 Task: Create a due date automation trigger when advanced on, on the wednesday of the week a card is due add fields without all custom fields completed at 11:00 AM.
Action: Mouse moved to (1065, 81)
Screenshot: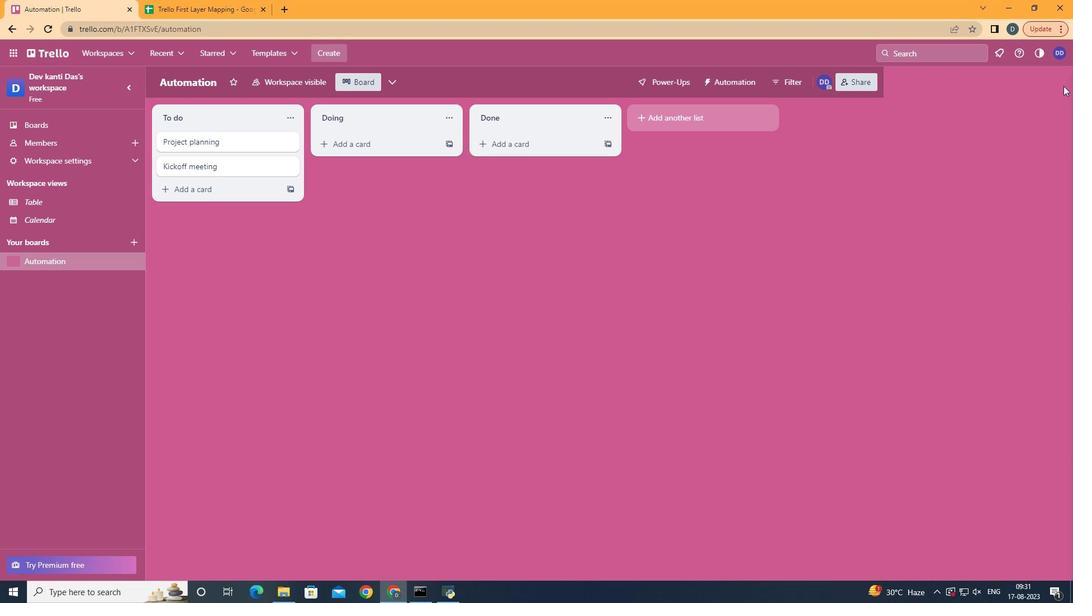 
Action: Mouse pressed left at (1065, 81)
Screenshot: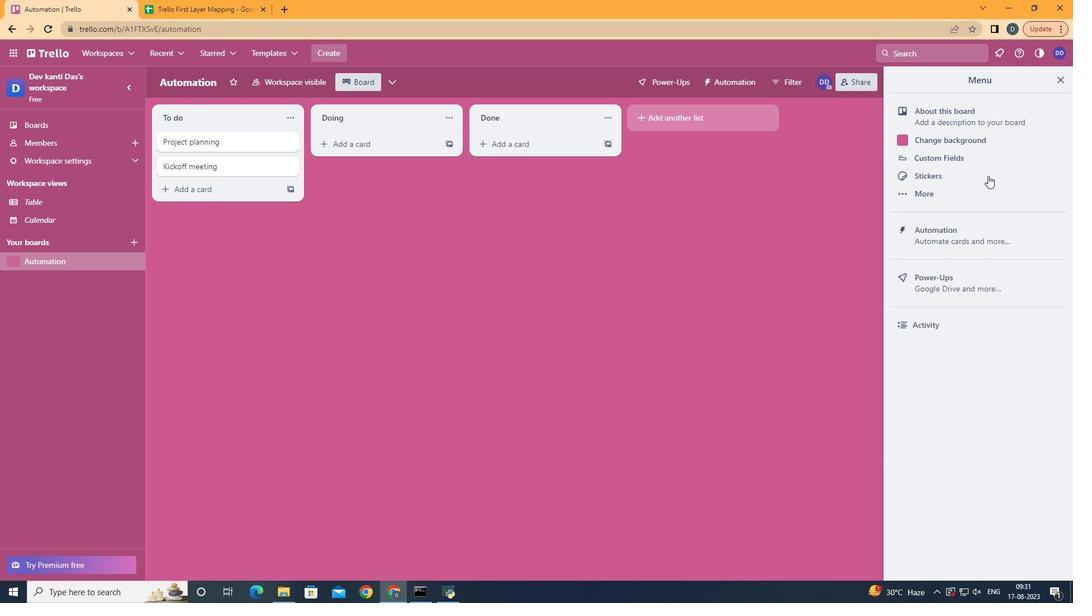 
Action: Mouse moved to (970, 242)
Screenshot: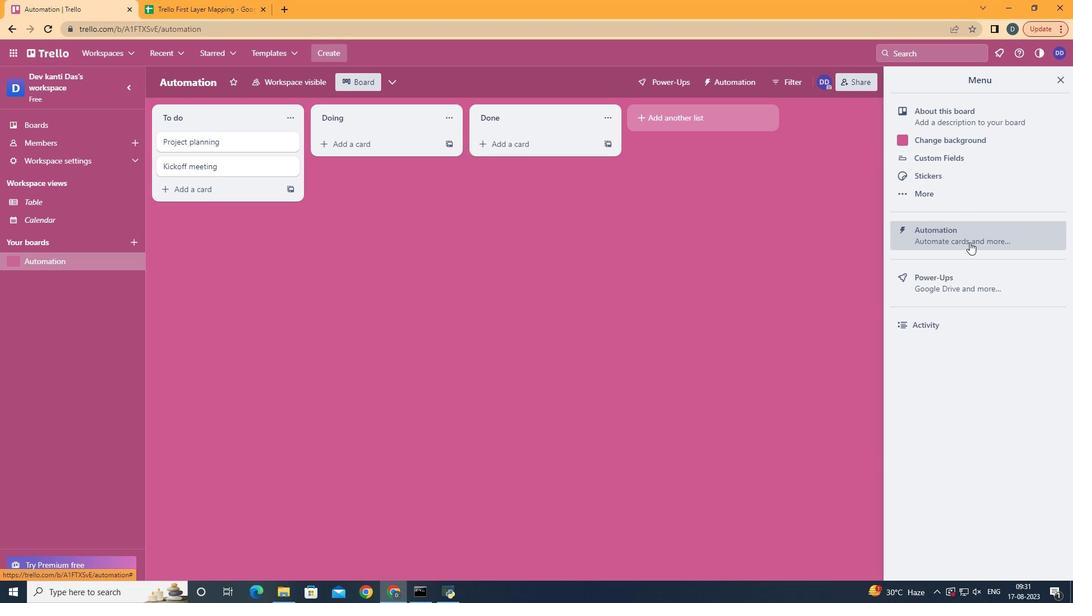
Action: Mouse pressed left at (970, 242)
Screenshot: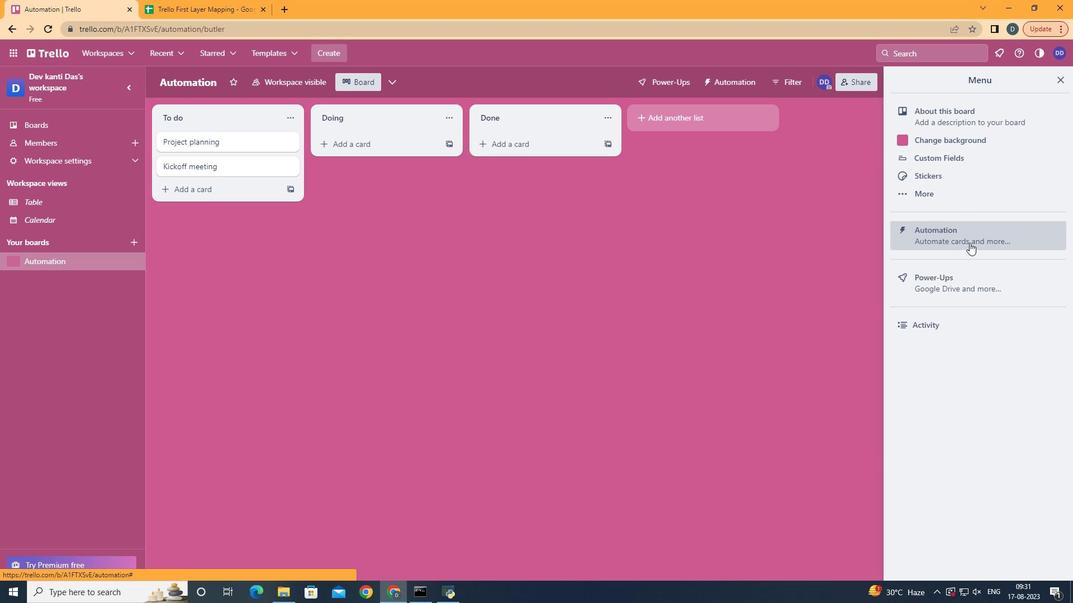 
Action: Mouse moved to (200, 224)
Screenshot: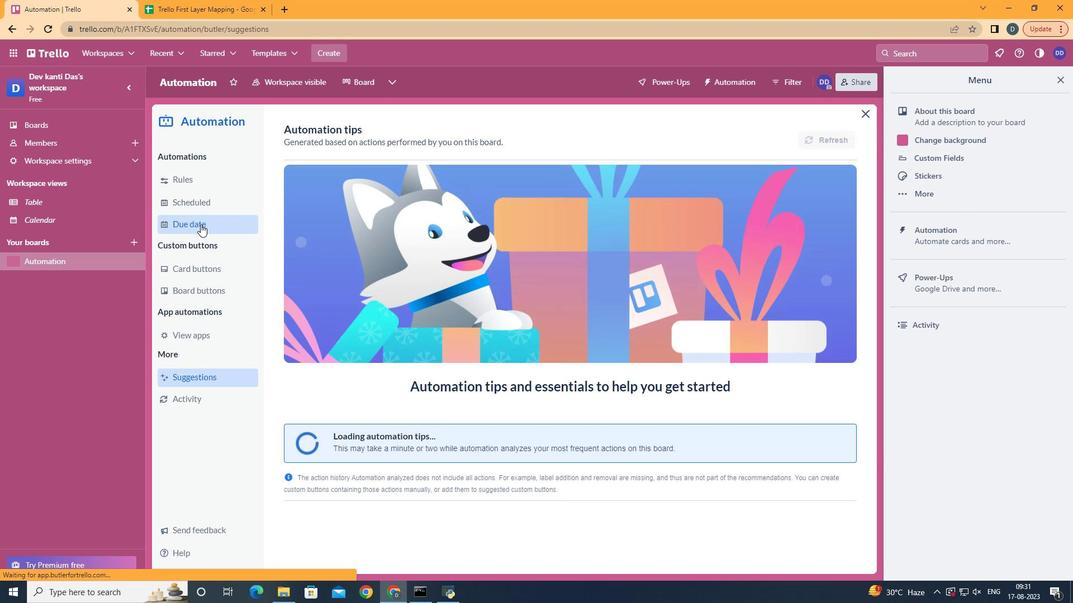 
Action: Mouse pressed left at (200, 224)
Screenshot: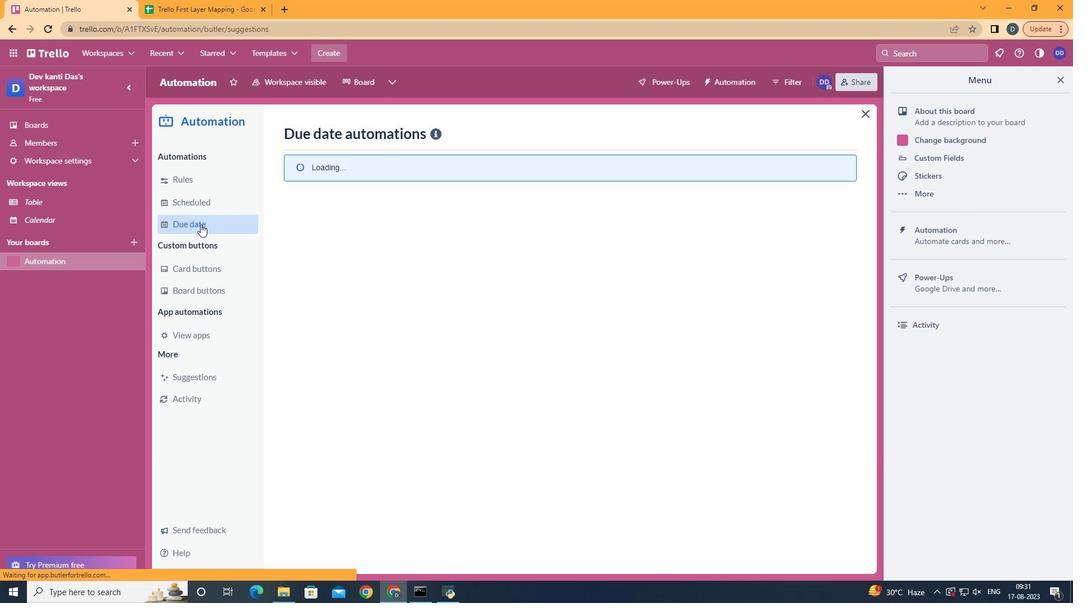 
Action: Mouse moved to (788, 138)
Screenshot: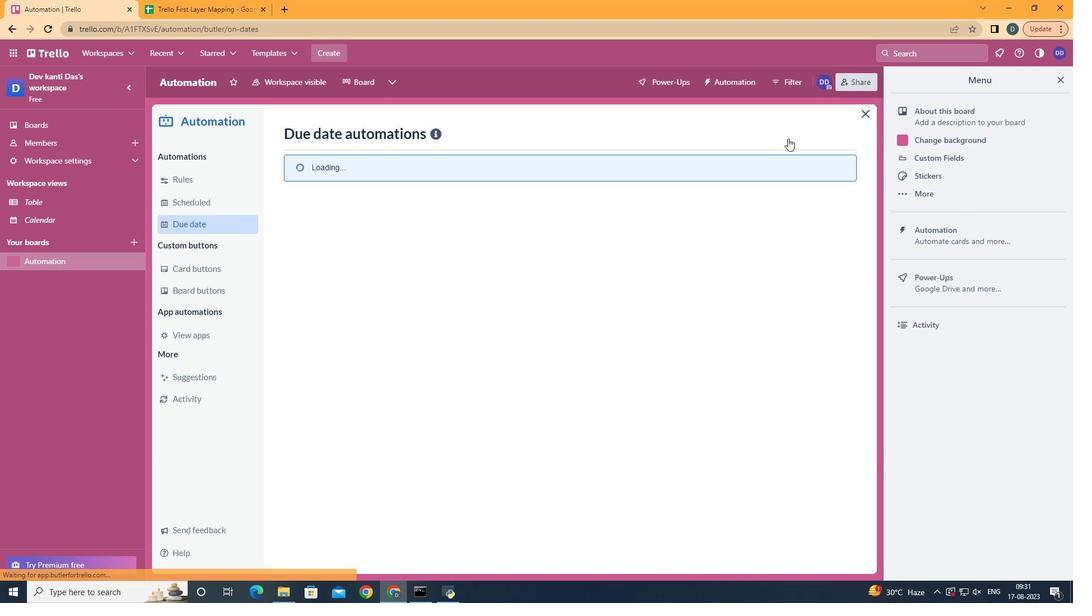 
Action: Mouse pressed left at (788, 138)
Screenshot: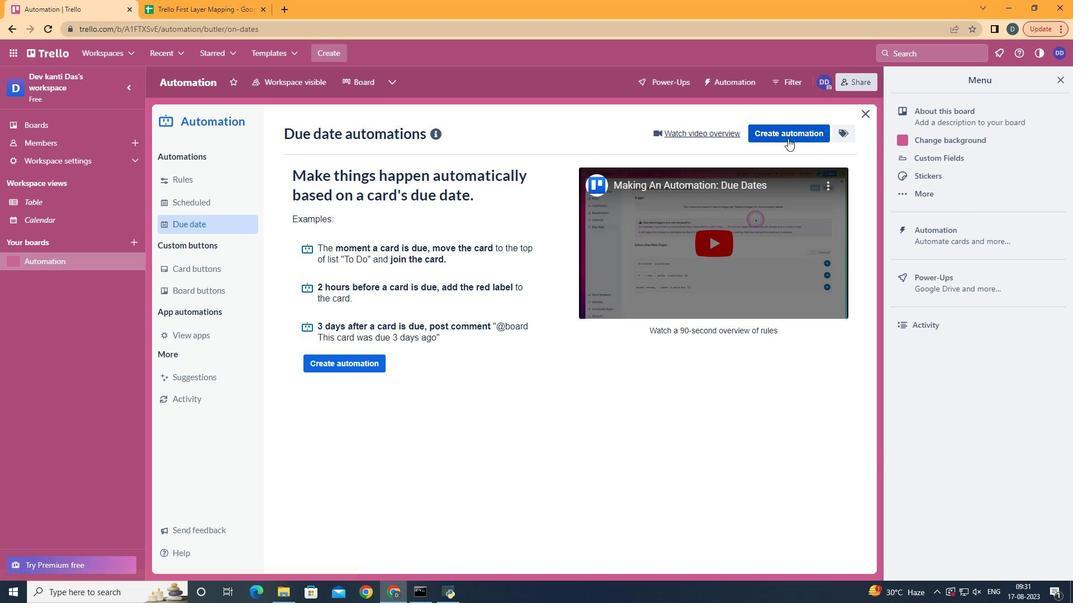 
Action: Mouse pressed left at (788, 138)
Screenshot: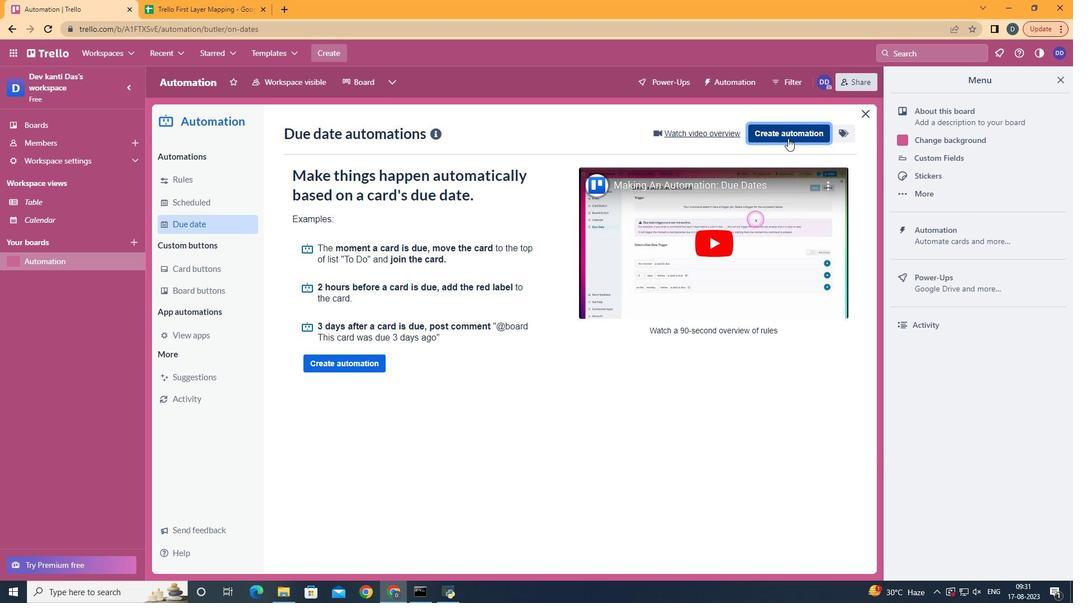 
Action: Mouse moved to (602, 238)
Screenshot: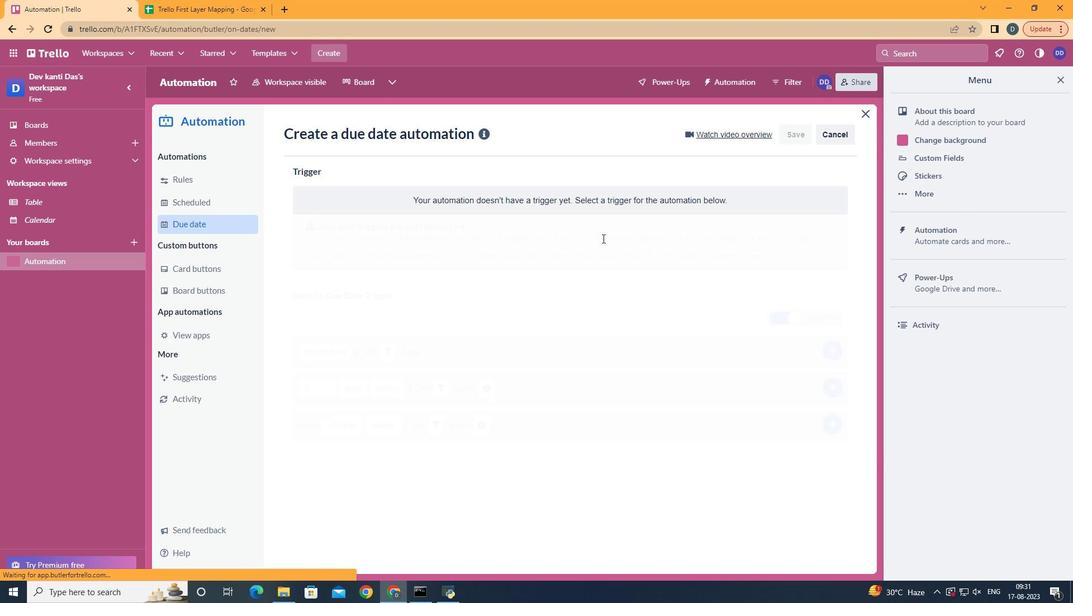 
Action: Mouse pressed left at (602, 238)
Screenshot: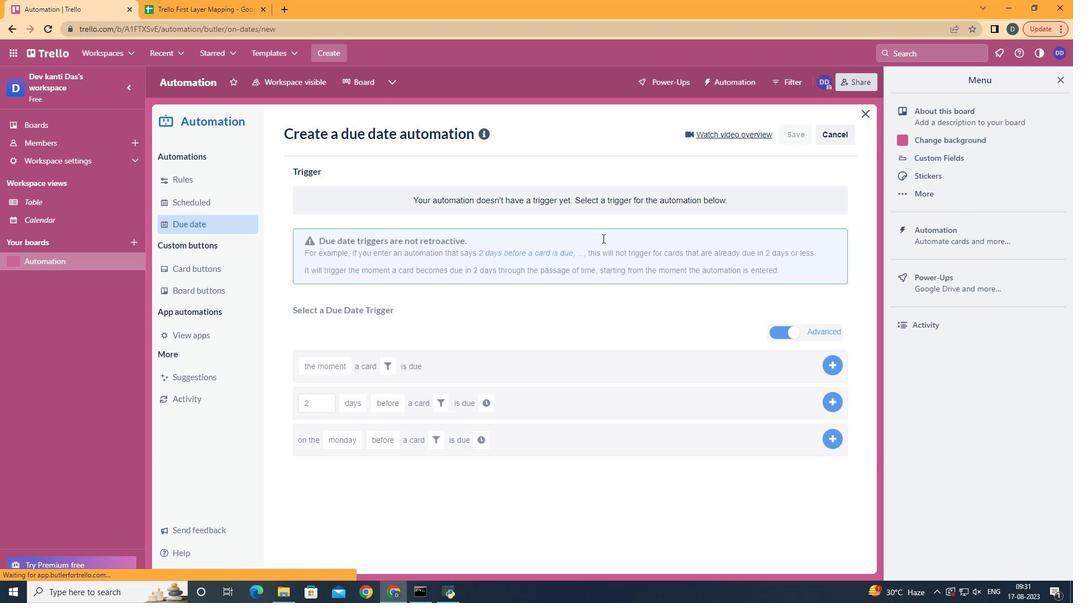 
Action: Mouse moved to (367, 340)
Screenshot: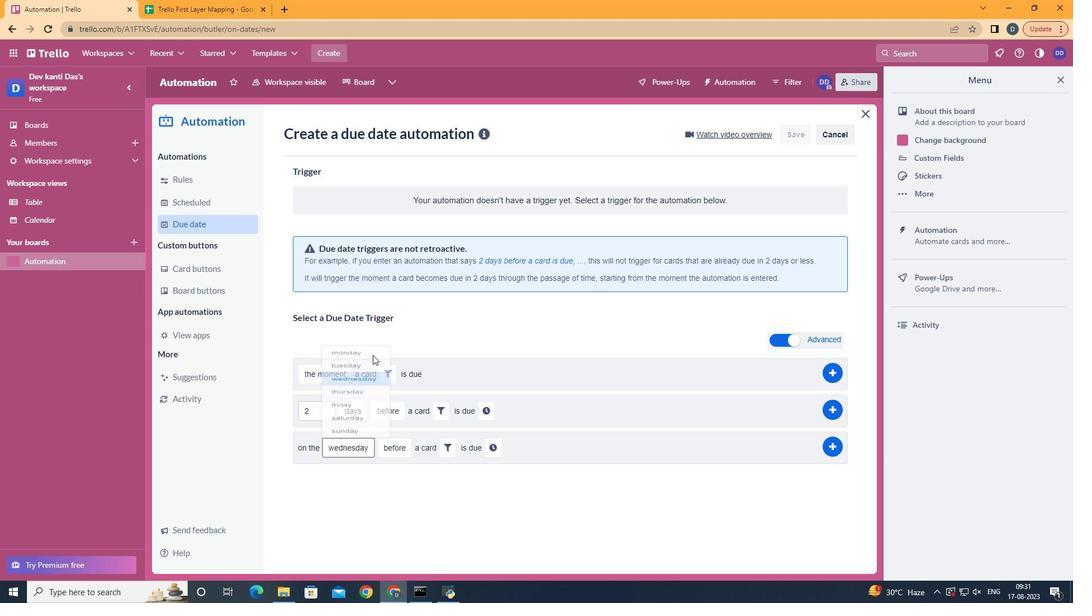
Action: Mouse pressed left at (367, 340)
Screenshot: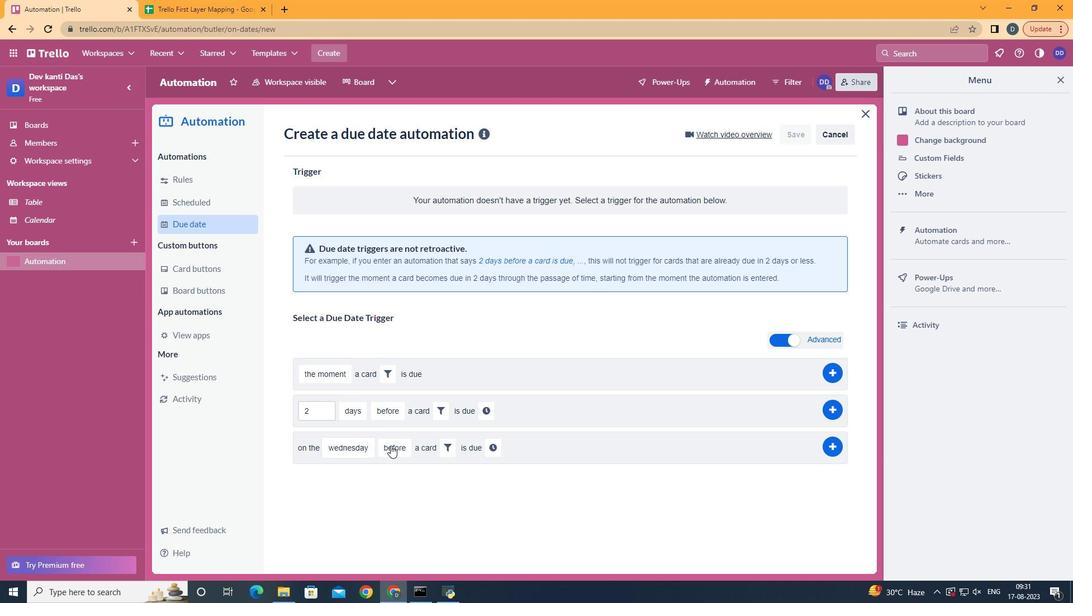 
Action: Mouse moved to (406, 517)
Screenshot: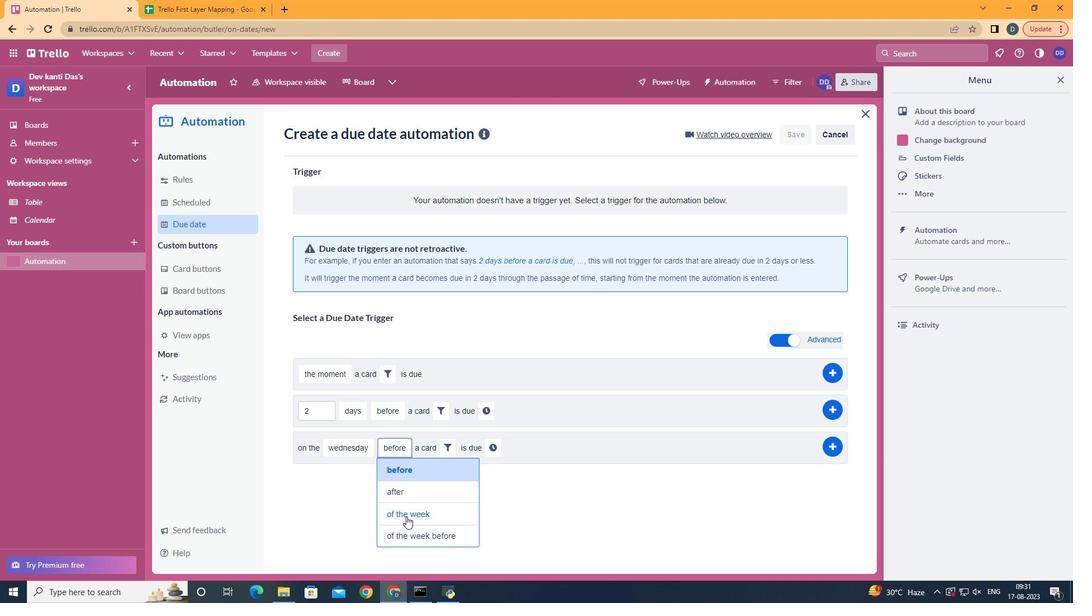 
Action: Mouse pressed left at (406, 517)
Screenshot: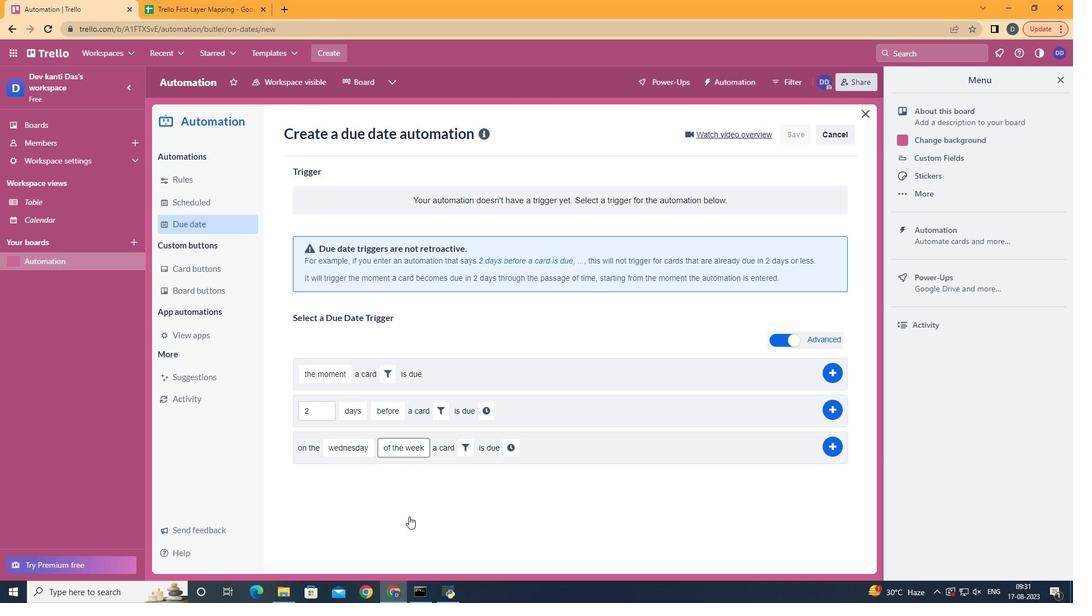 
Action: Mouse moved to (460, 444)
Screenshot: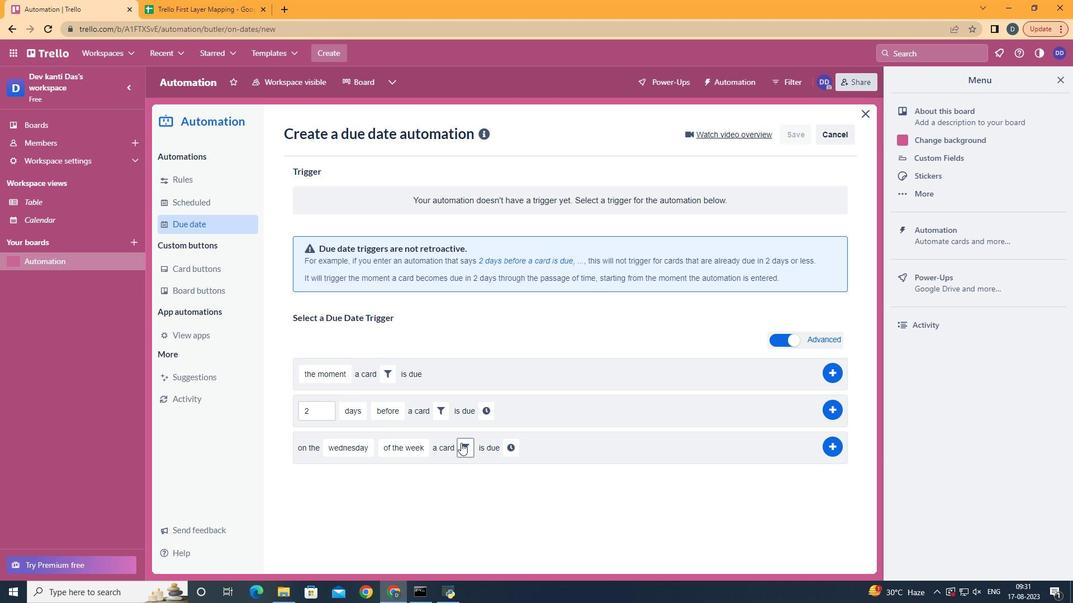 
Action: Mouse pressed left at (460, 444)
Screenshot: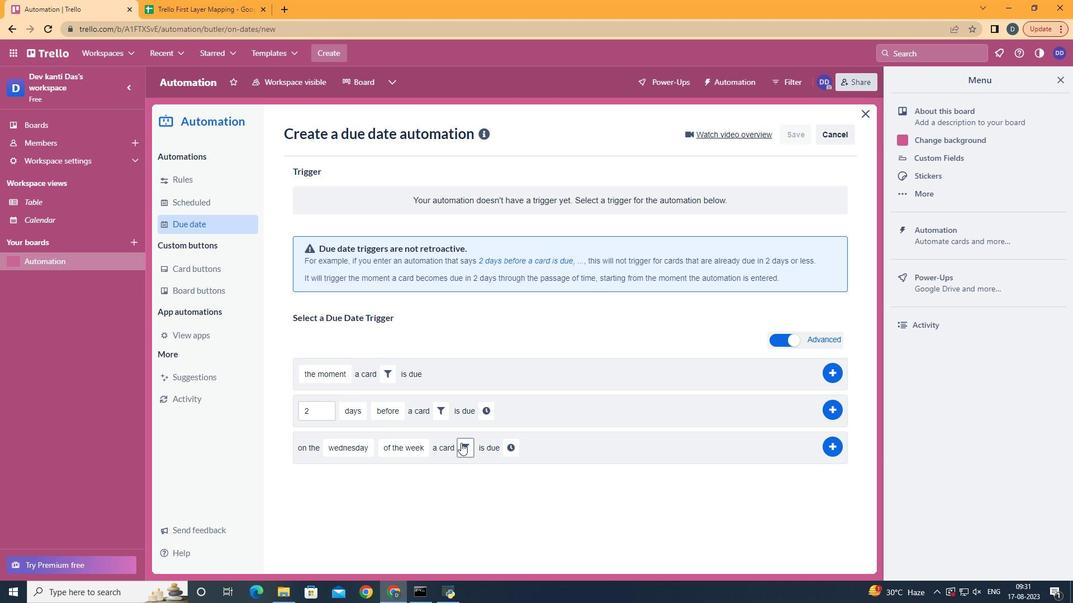 
Action: Mouse moved to (641, 490)
Screenshot: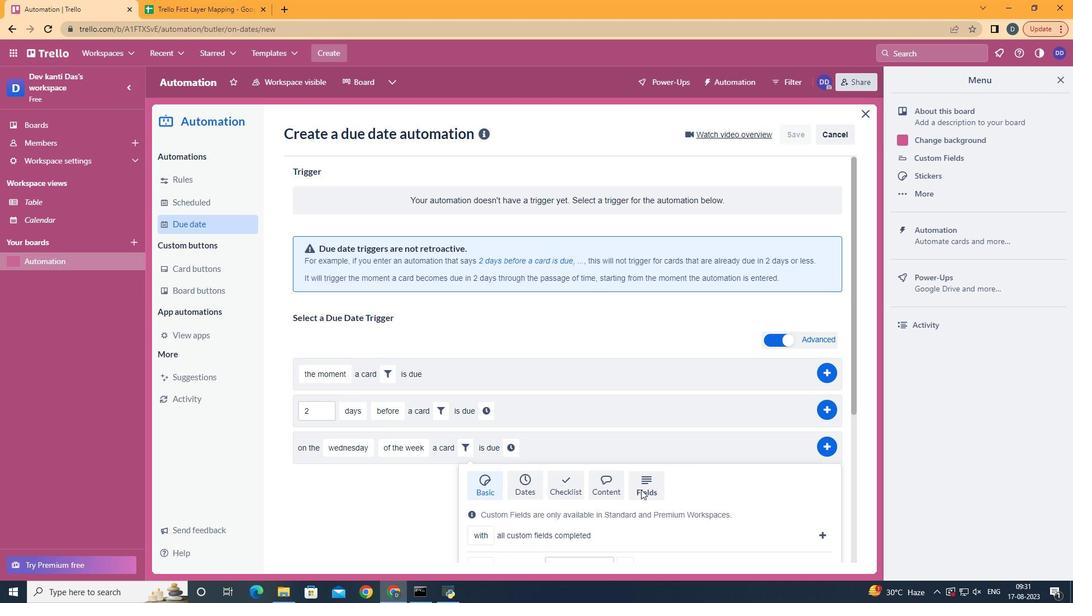 
Action: Mouse pressed left at (641, 490)
Screenshot: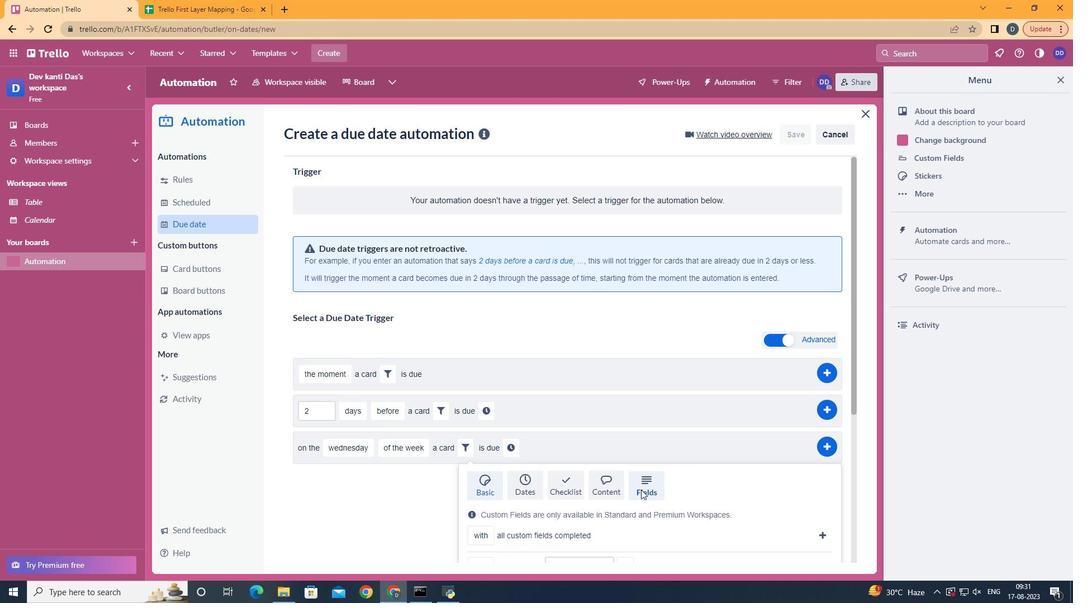 
Action: Mouse moved to (502, 519)
Screenshot: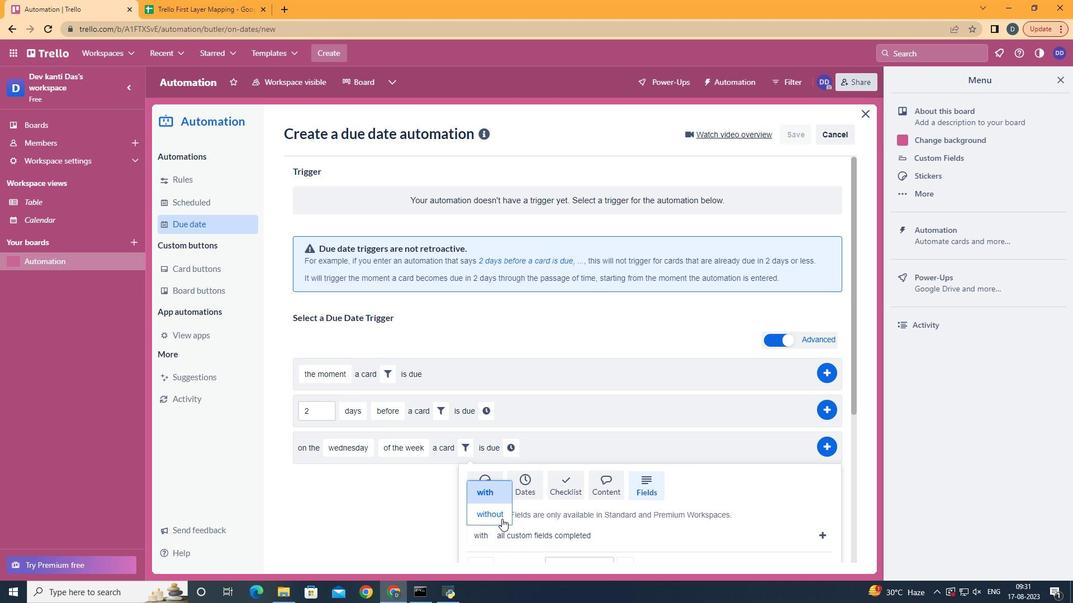 
Action: Mouse pressed left at (502, 519)
Screenshot: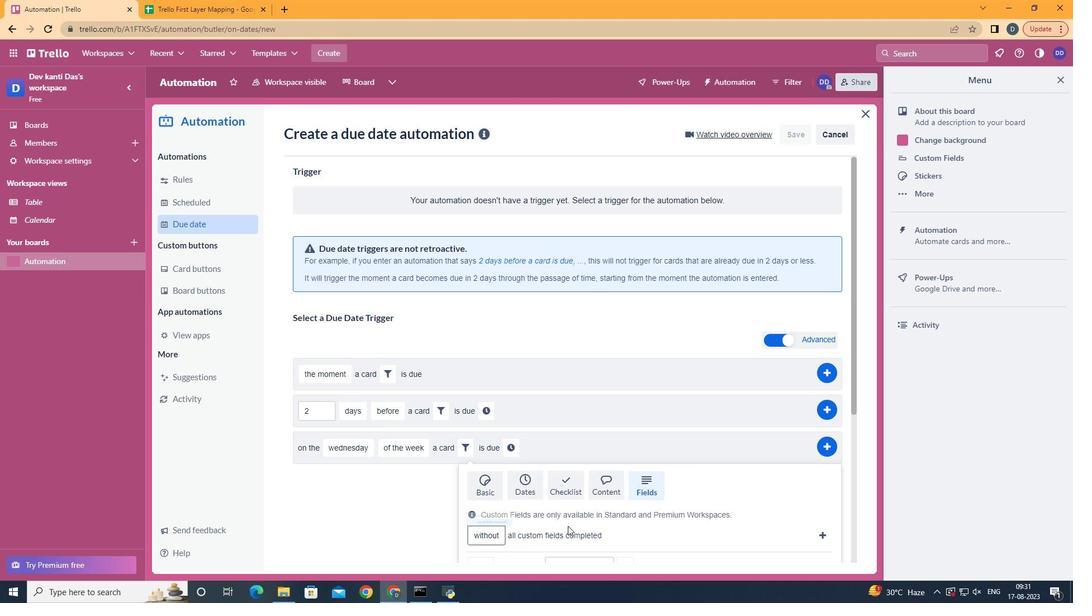 
Action: Mouse moved to (824, 530)
Screenshot: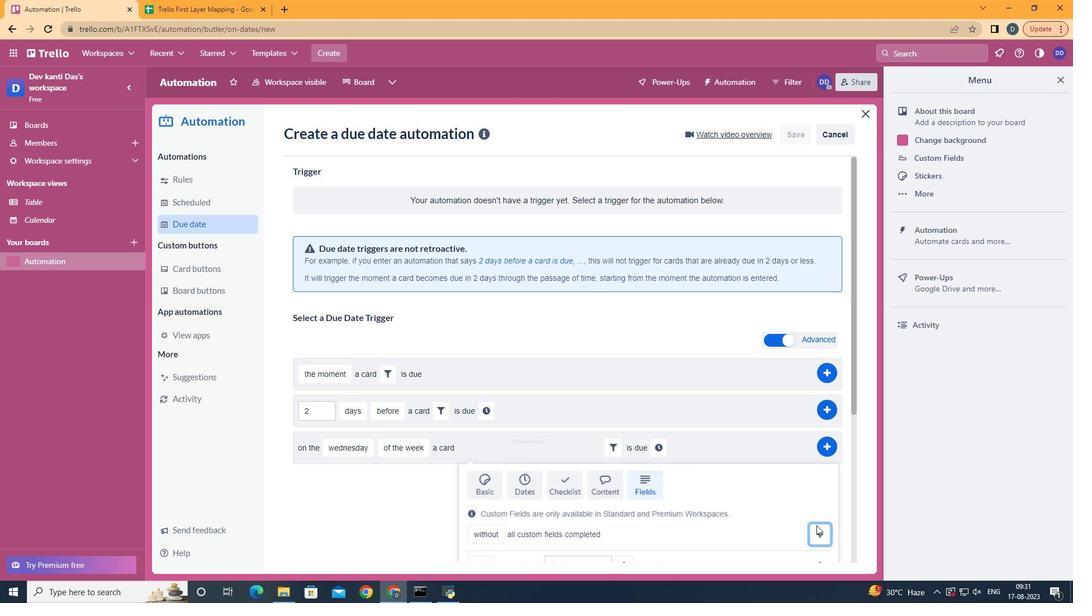 
Action: Mouse pressed left at (824, 530)
Screenshot: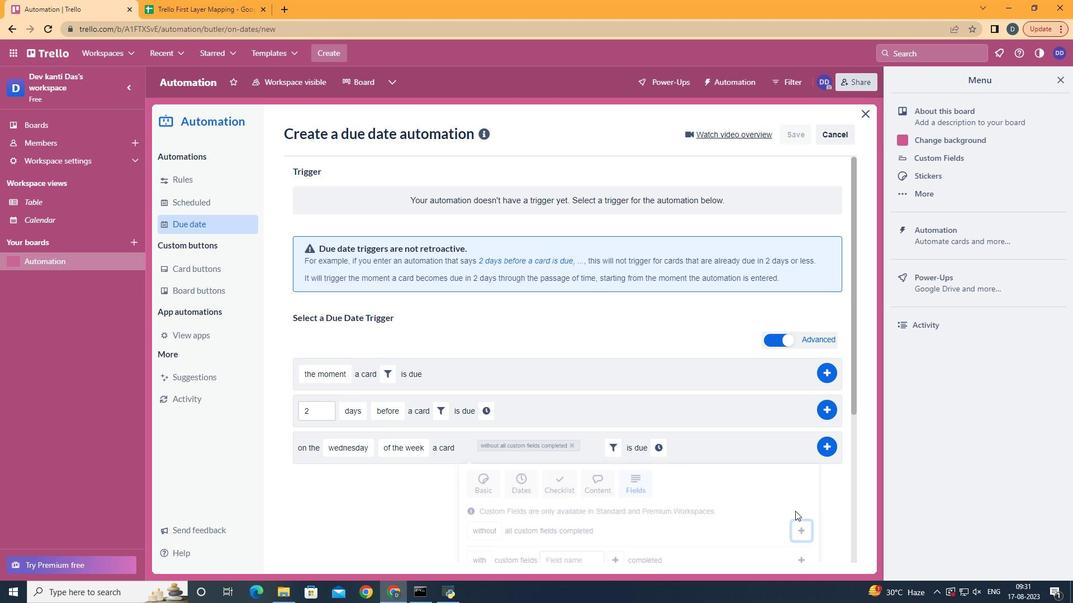 
Action: Mouse moved to (664, 450)
Screenshot: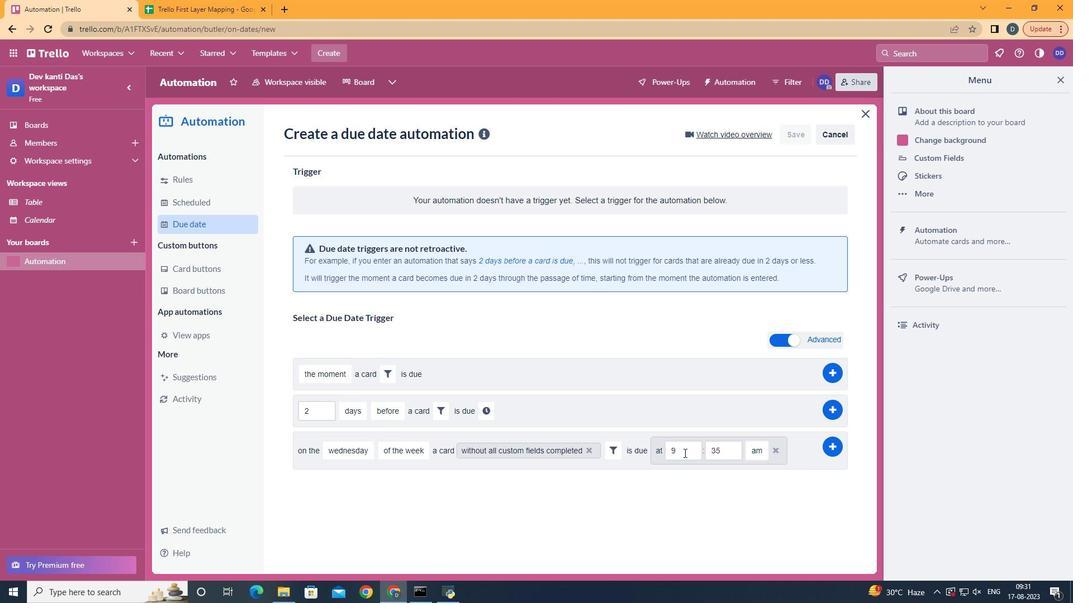 
Action: Mouse pressed left at (664, 450)
Screenshot: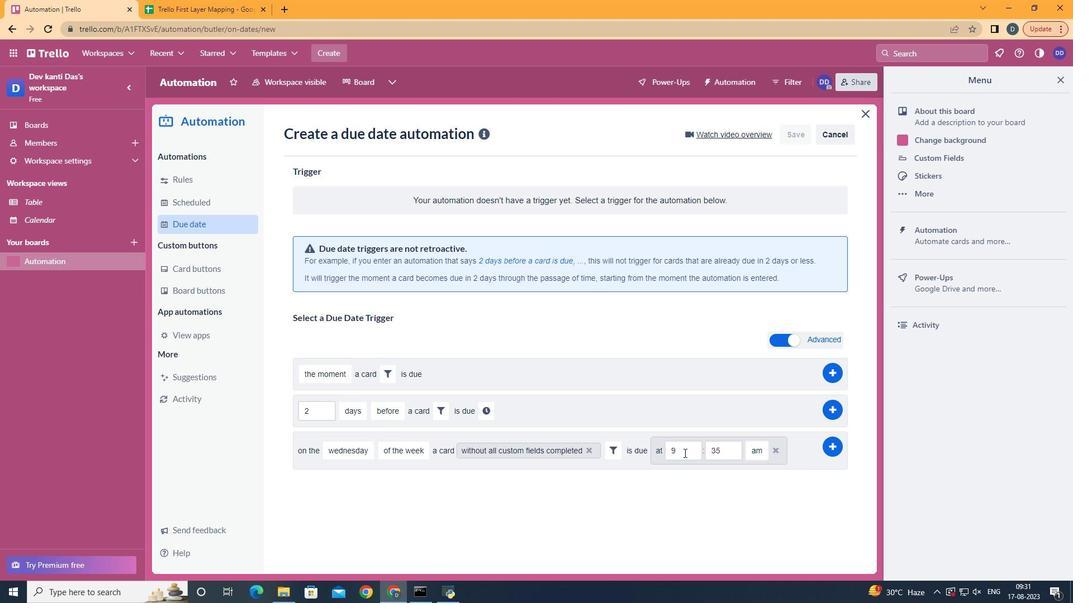 
Action: Mouse moved to (685, 454)
Screenshot: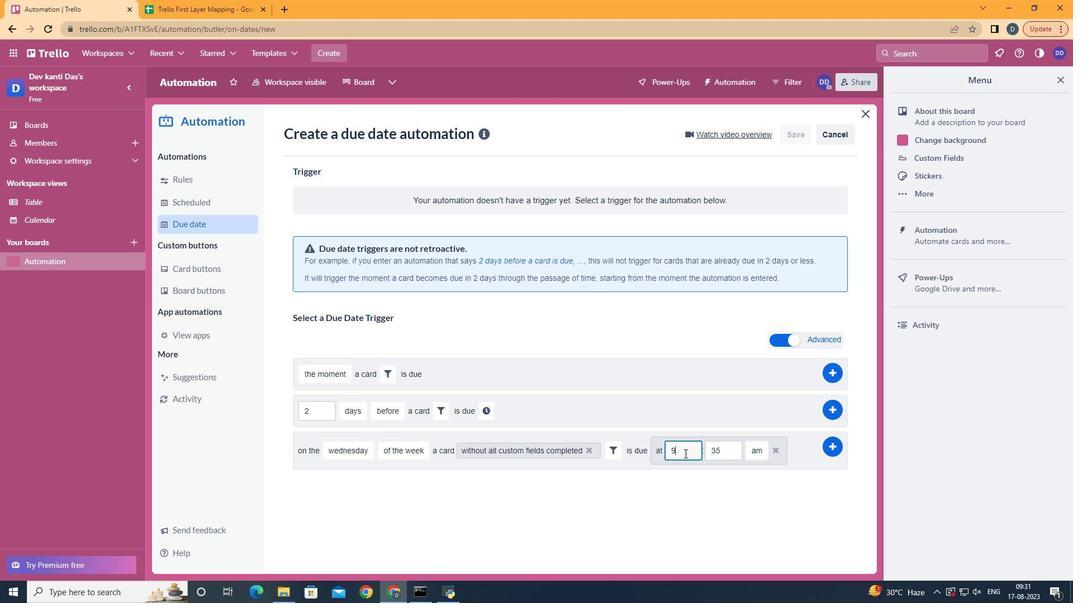 
Action: Mouse pressed left at (685, 454)
Screenshot: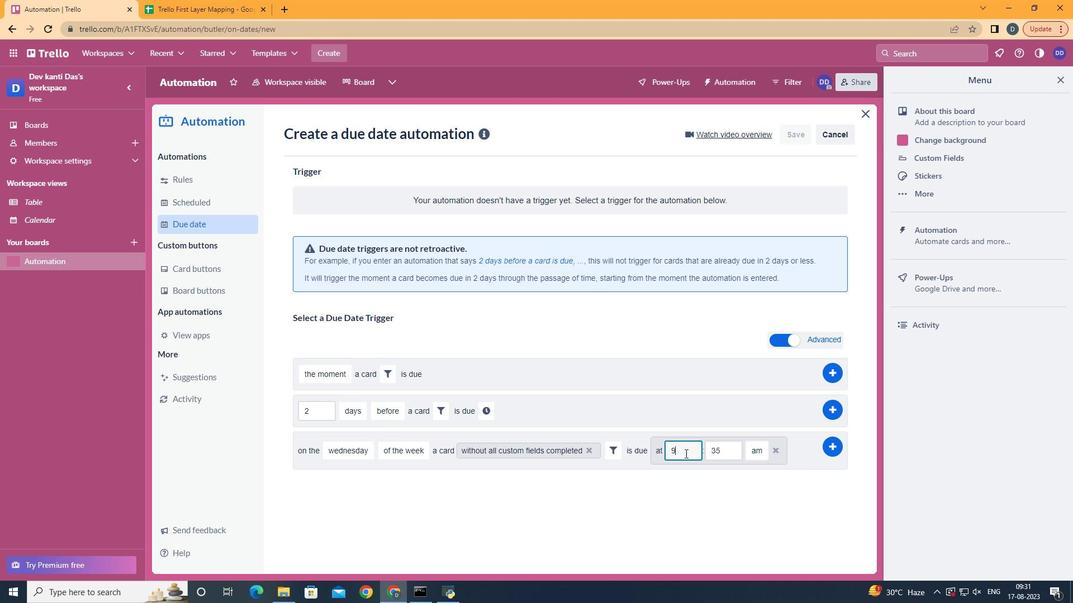 
Action: Mouse moved to (685, 454)
Screenshot: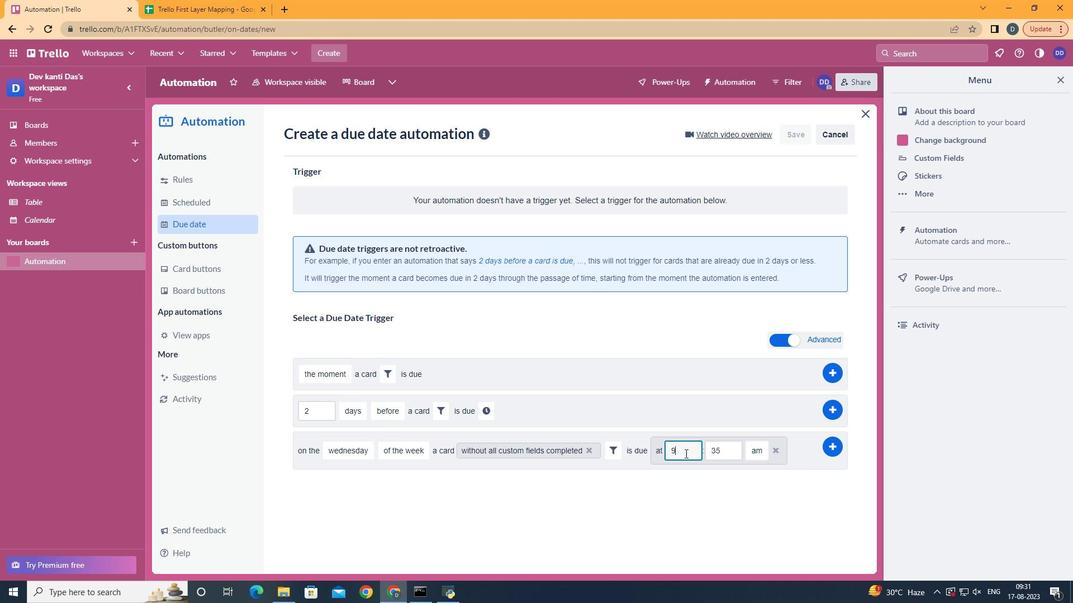 
Action: Key pressed <Key.backspace>11
Screenshot: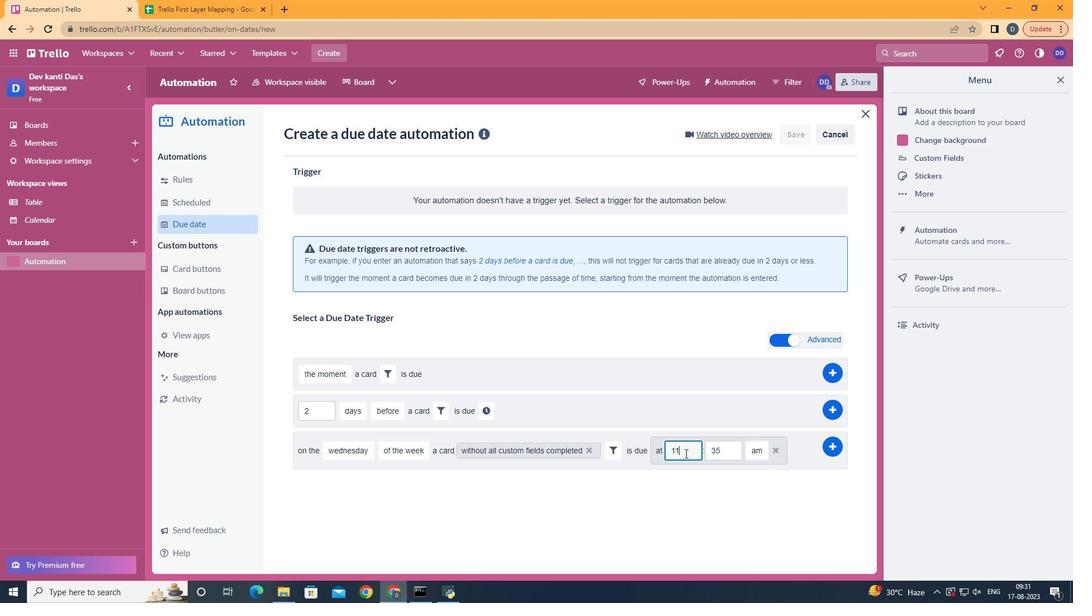 
Action: Mouse moved to (728, 454)
Screenshot: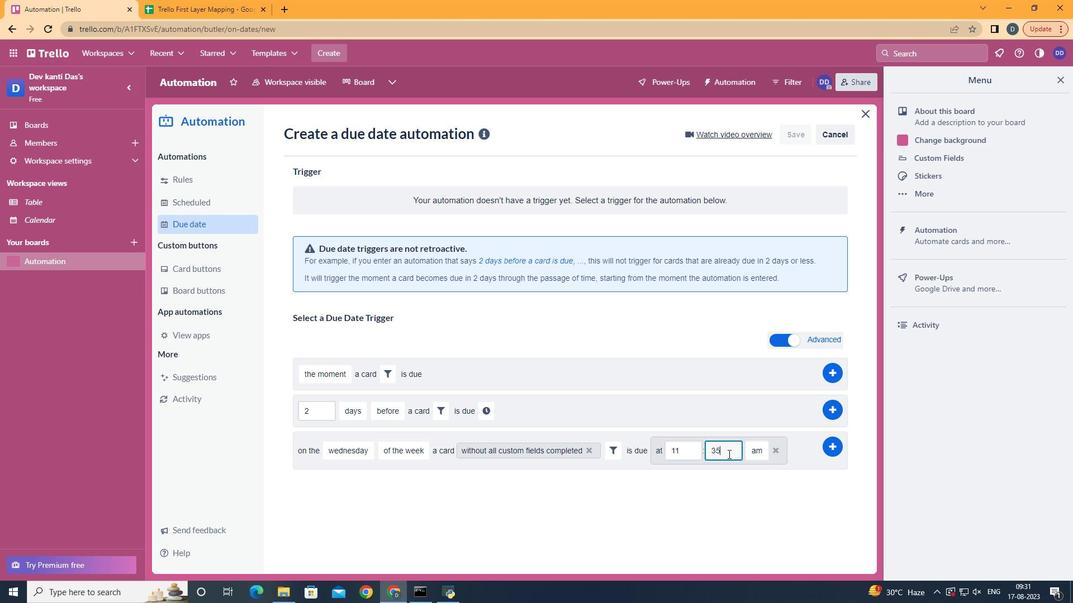 
Action: Mouse pressed left at (728, 454)
Screenshot: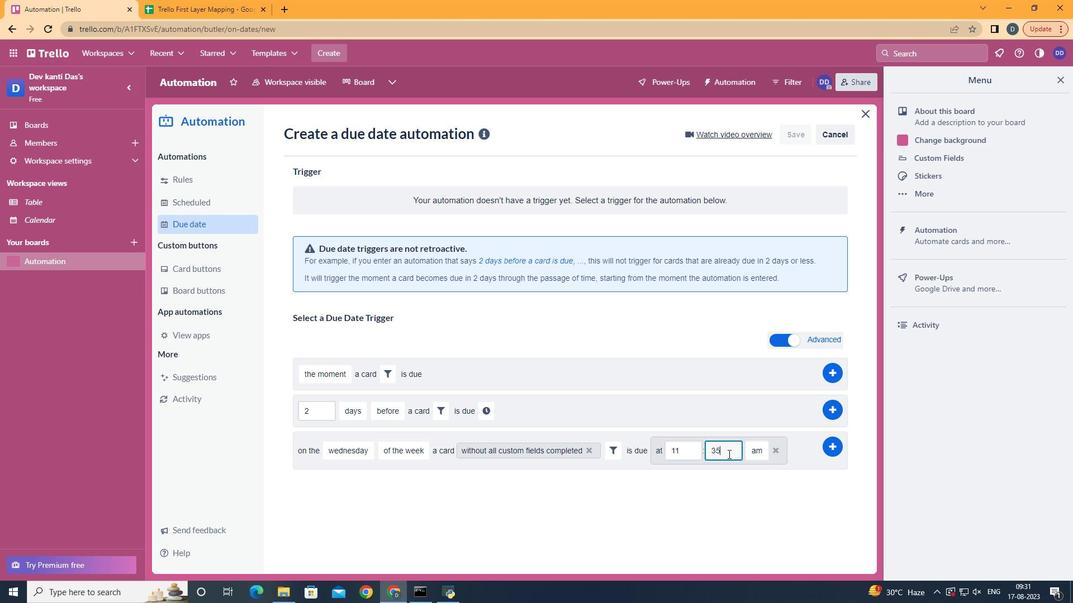 
Action: Key pressed <Key.backspace><Key.backspace>00
Screenshot: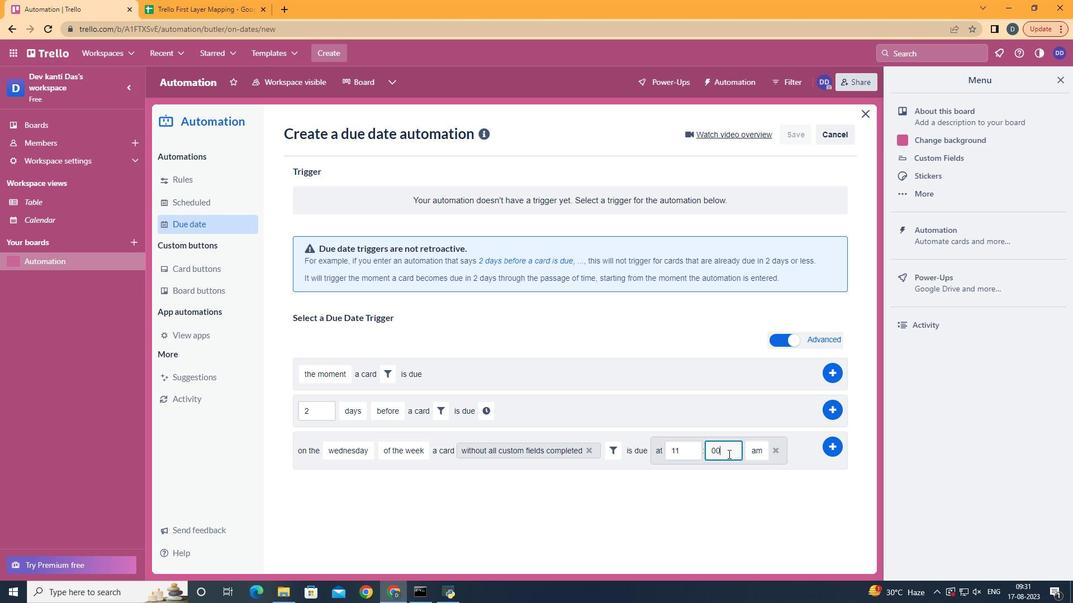 
Action: Mouse moved to (825, 447)
Screenshot: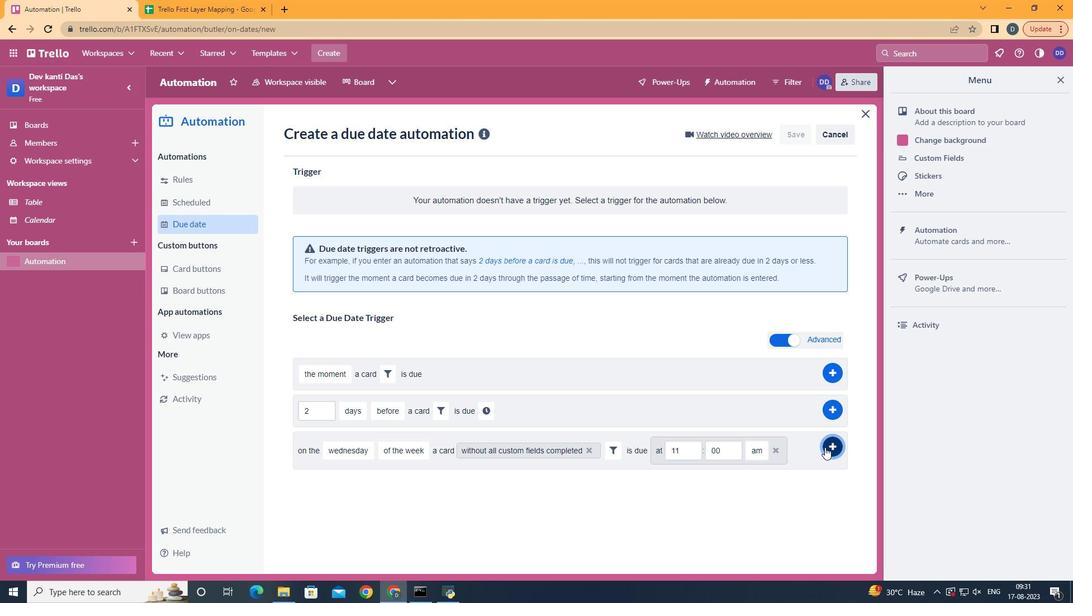 
Action: Mouse pressed left at (825, 447)
Screenshot: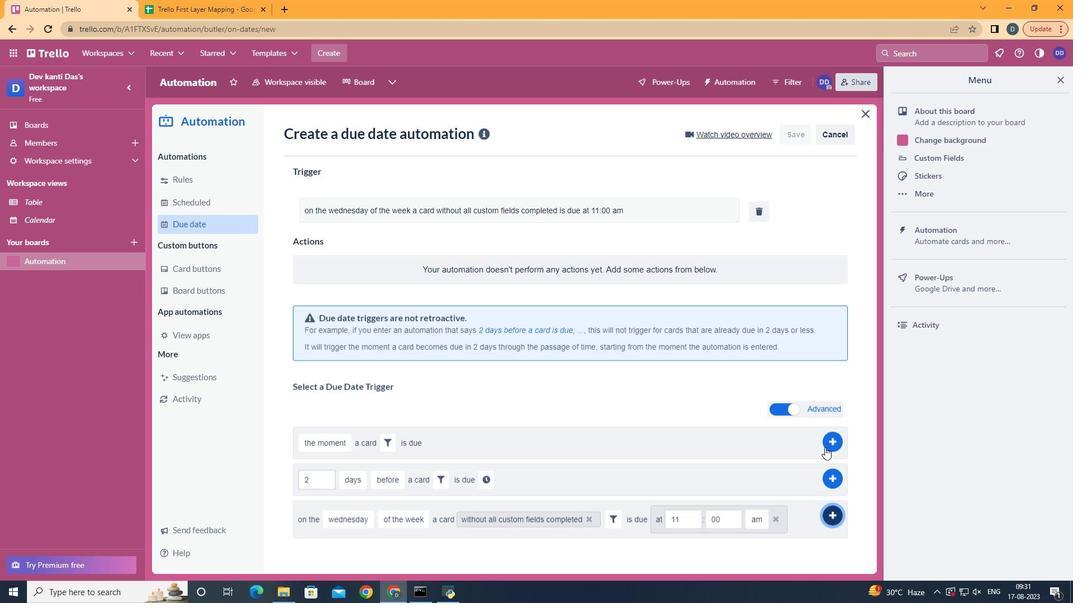 
